Task: Add a field from the Popular template Effort Level a blank project BrightTech
Action: Mouse moved to (913, 81)
Screenshot: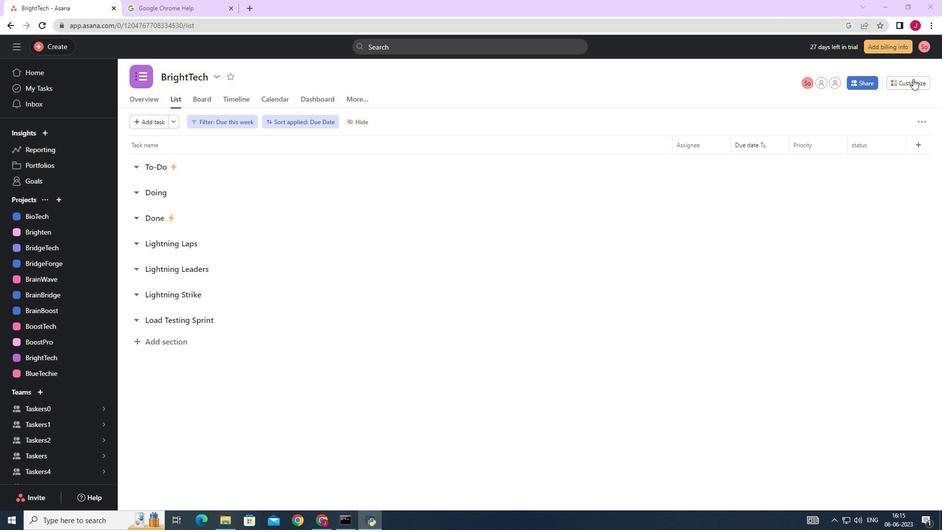 
Action: Mouse pressed left at (913, 81)
Screenshot: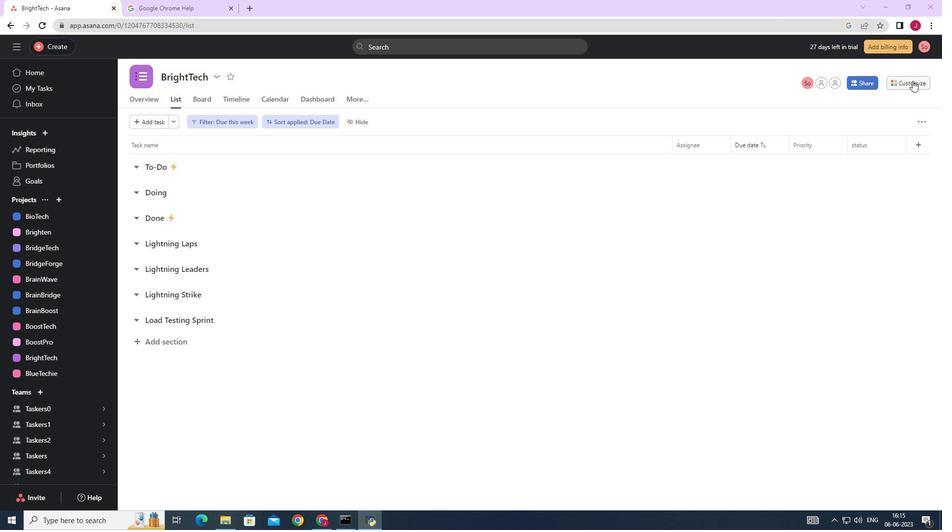 
Action: Mouse moved to (814, 199)
Screenshot: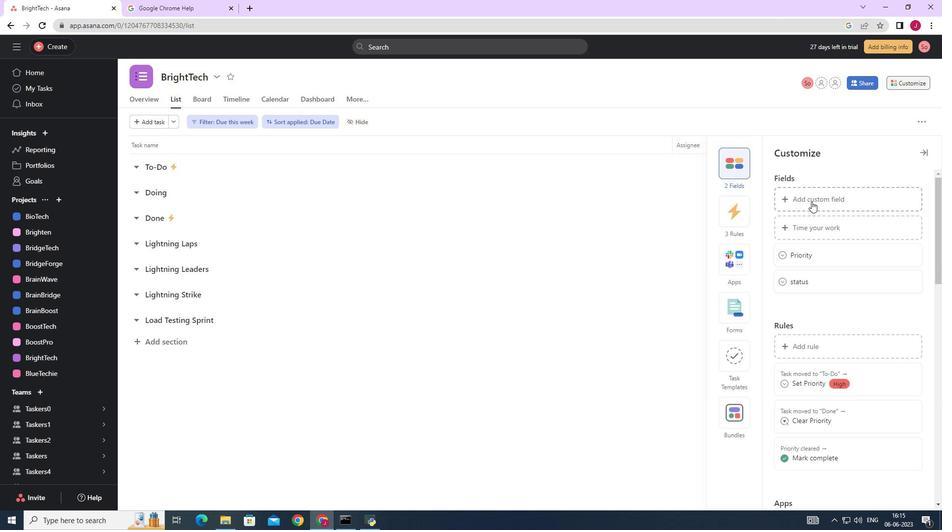 
Action: Mouse pressed left at (814, 199)
Screenshot: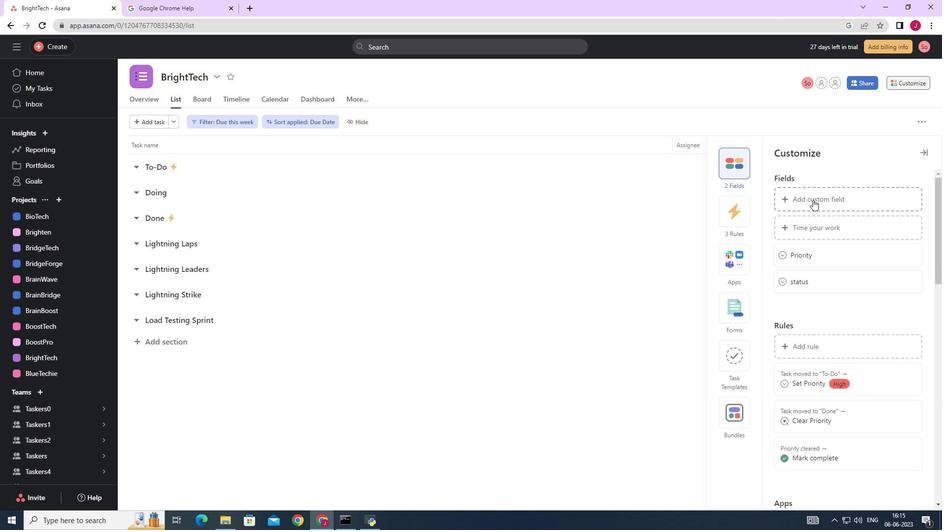 
Action: Mouse moved to (423, 148)
Screenshot: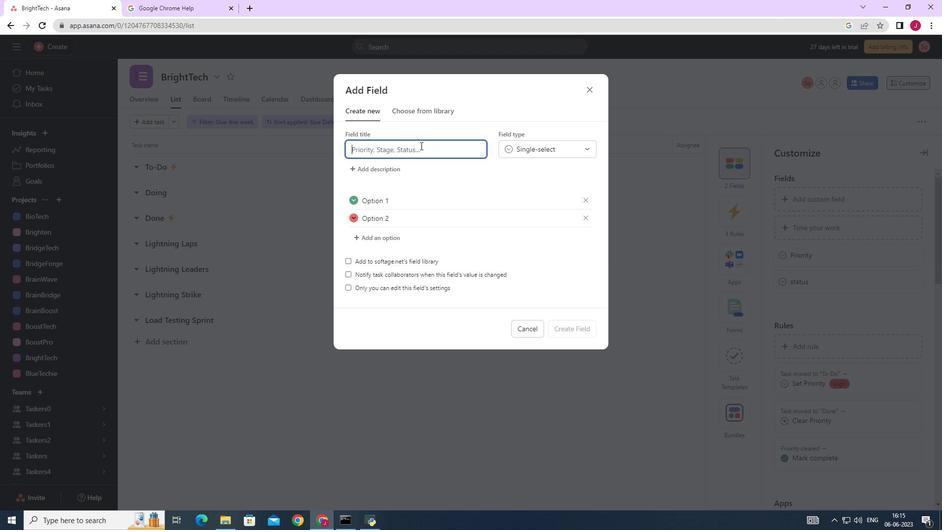 
Action: Mouse pressed left at (423, 148)
Screenshot: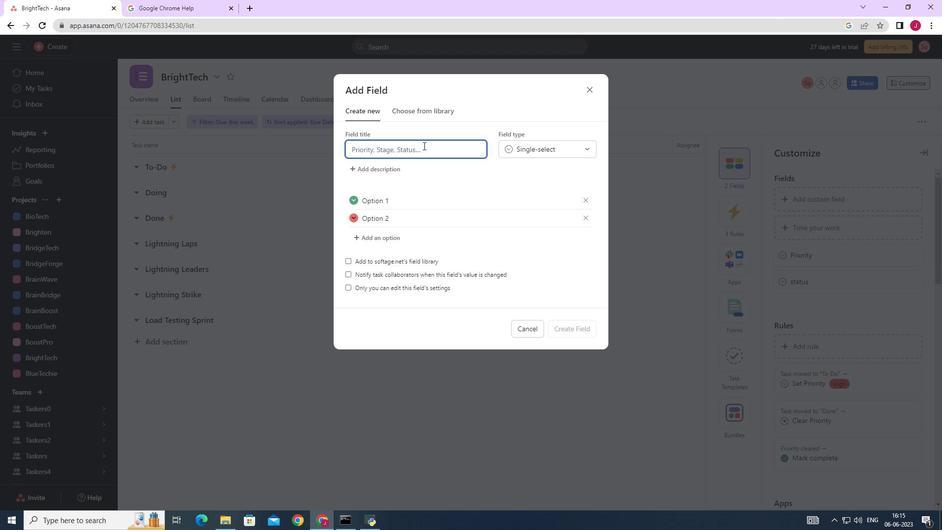 
Action: Mouse moved to (425, 150)
Screenshot: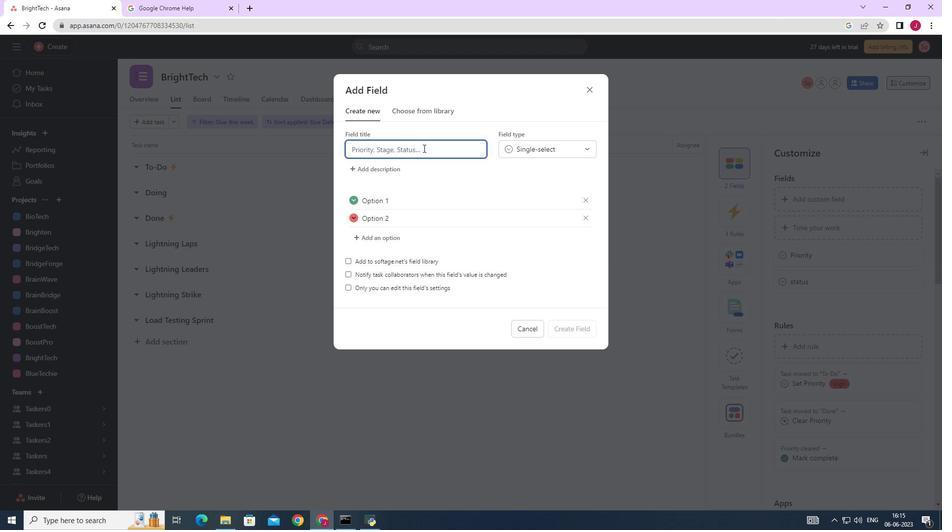 
Action: Key pressed <Key.caps_lock>E<Key.caps_lock>ffort<Key.space><Key.caps_lock>L<Key.caps_lock>evel
Screenshot: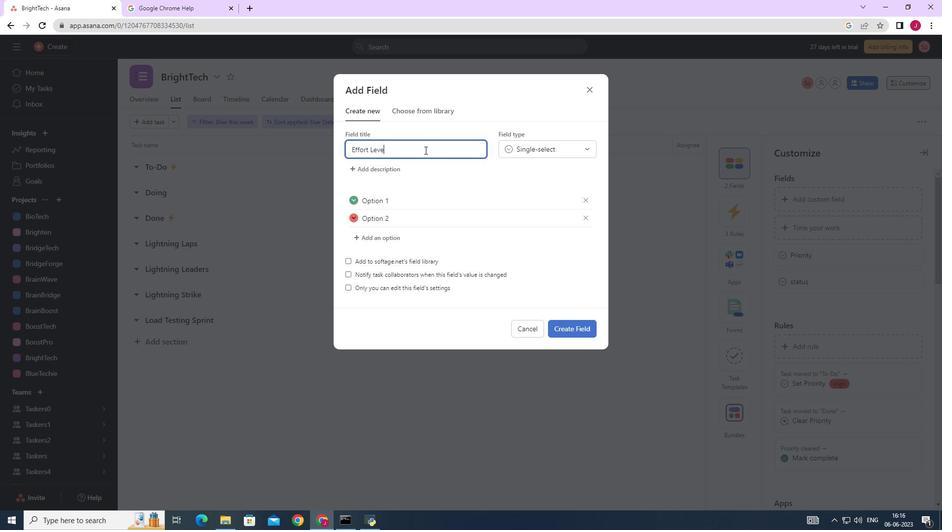 
Action: Mouse moved to (567, 329)
Screenshot: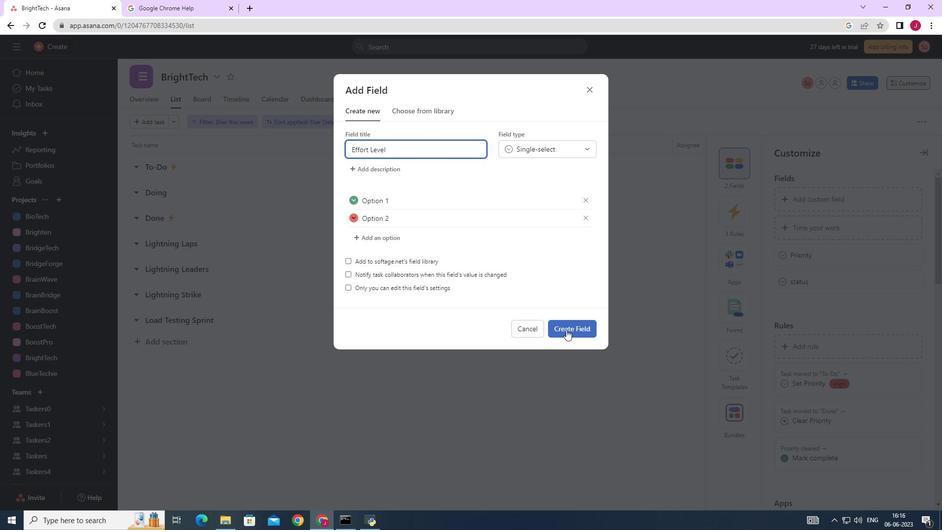 
Action: Mouse pressed left at (567, 329)
Screenshot: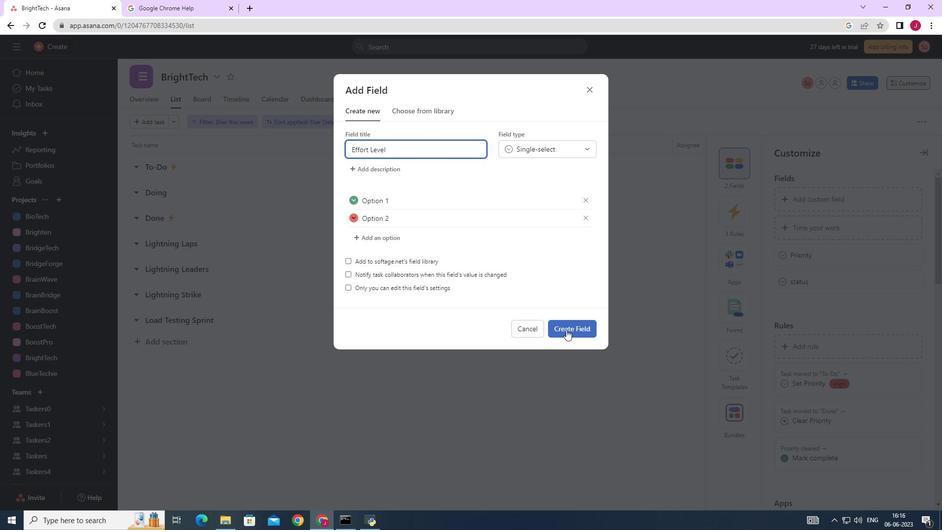
Action: Mouse moved to (617, 143)
Screenshot: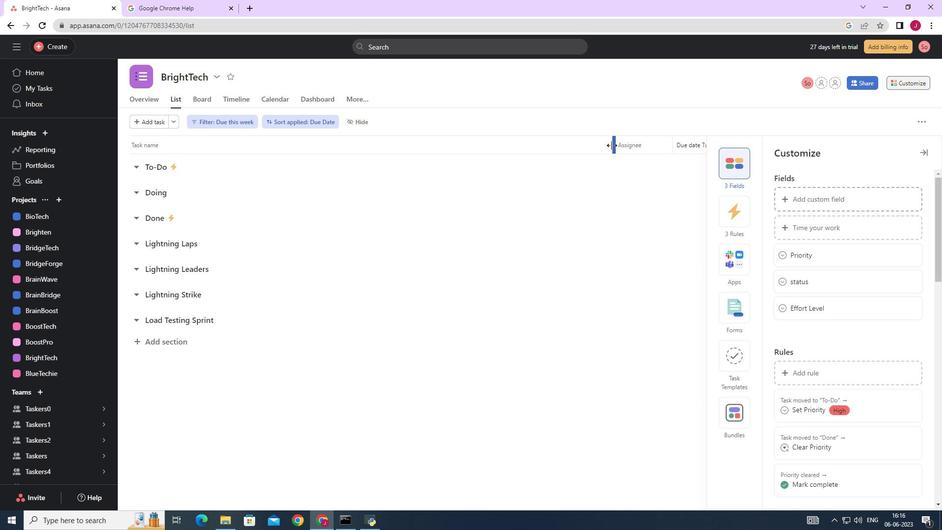 
